 Task: Reply to the email with the subject 'Your trial has ended' and inquire about any available offers or promotions.
Action: Mouse moved to (414, 6)
Screenshot: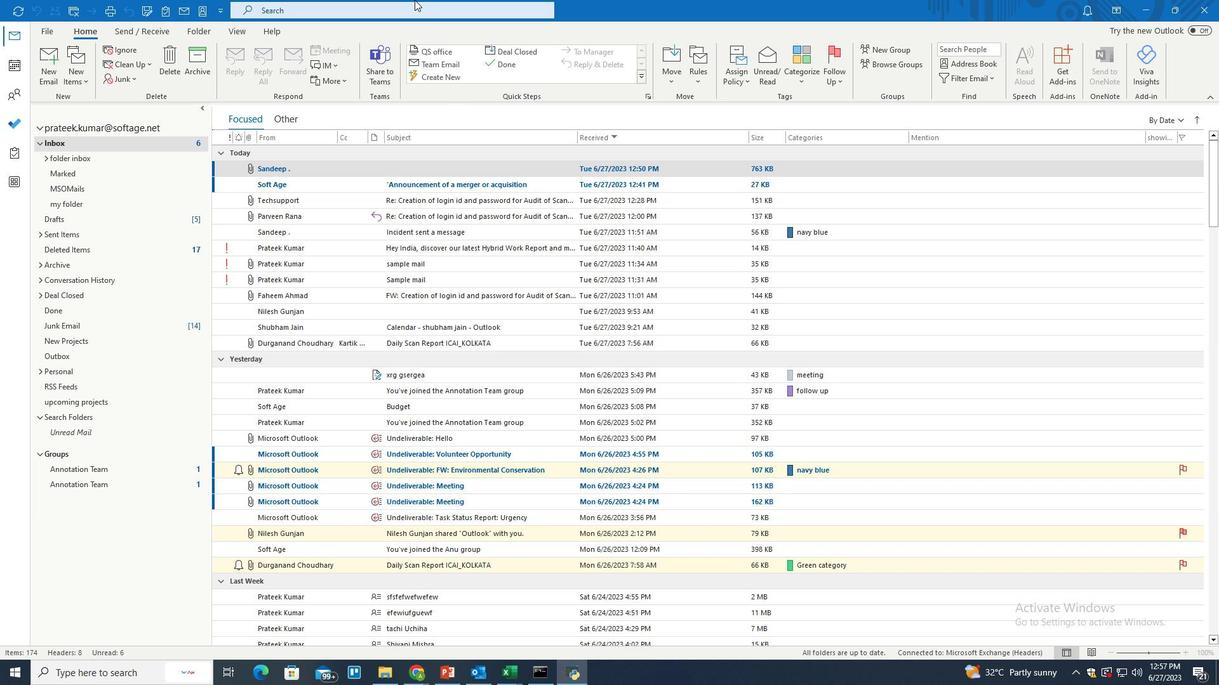 
Action: Mouse pressed left at (414, 6)
Screenshot: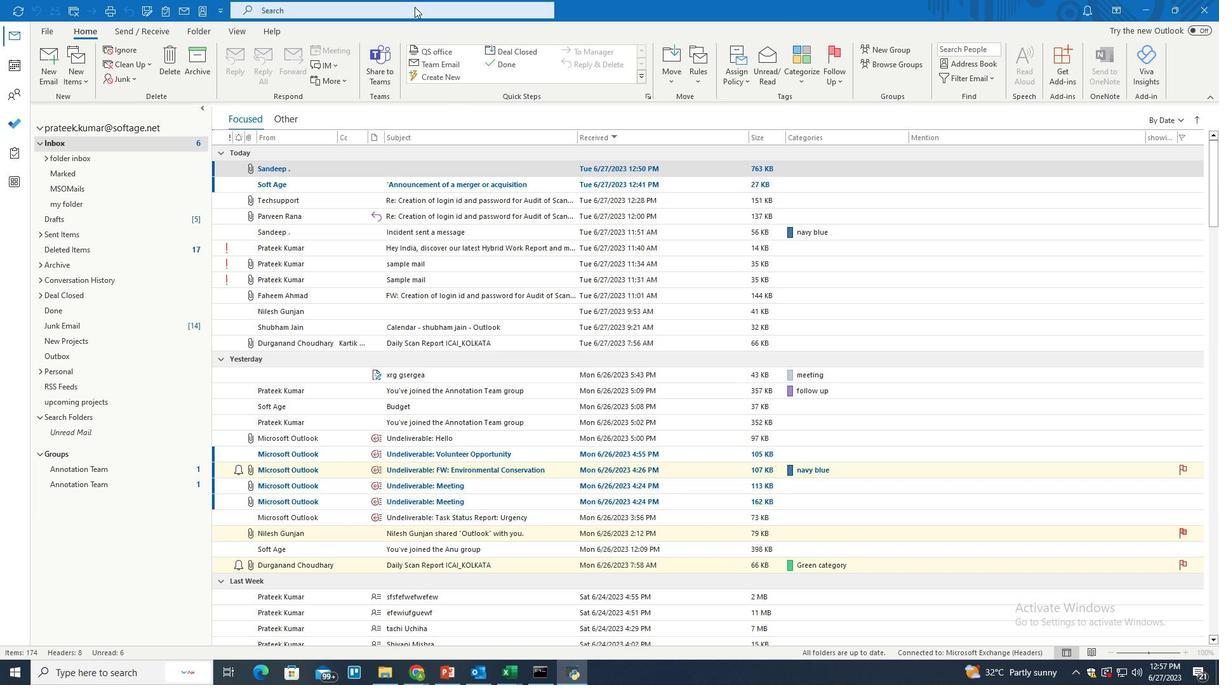 
Action: Mouse moved to (601, 8)
Screenshot: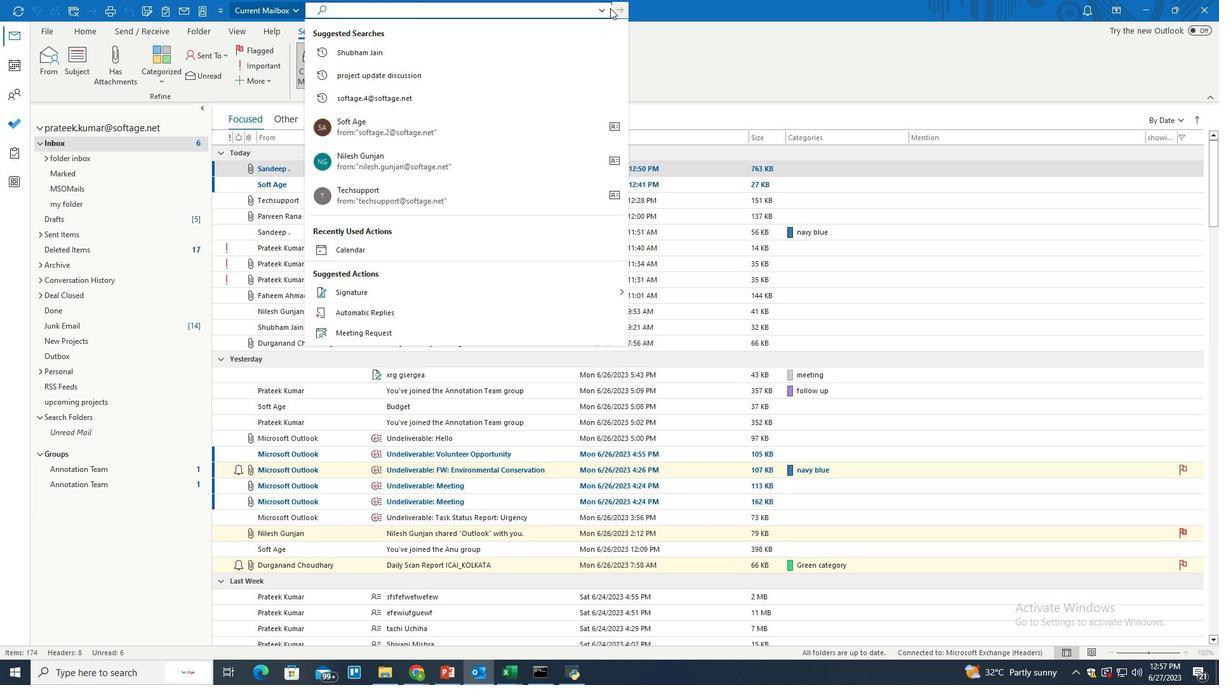 
Action: Mouse pressed left at (601, 8)
Screenshot: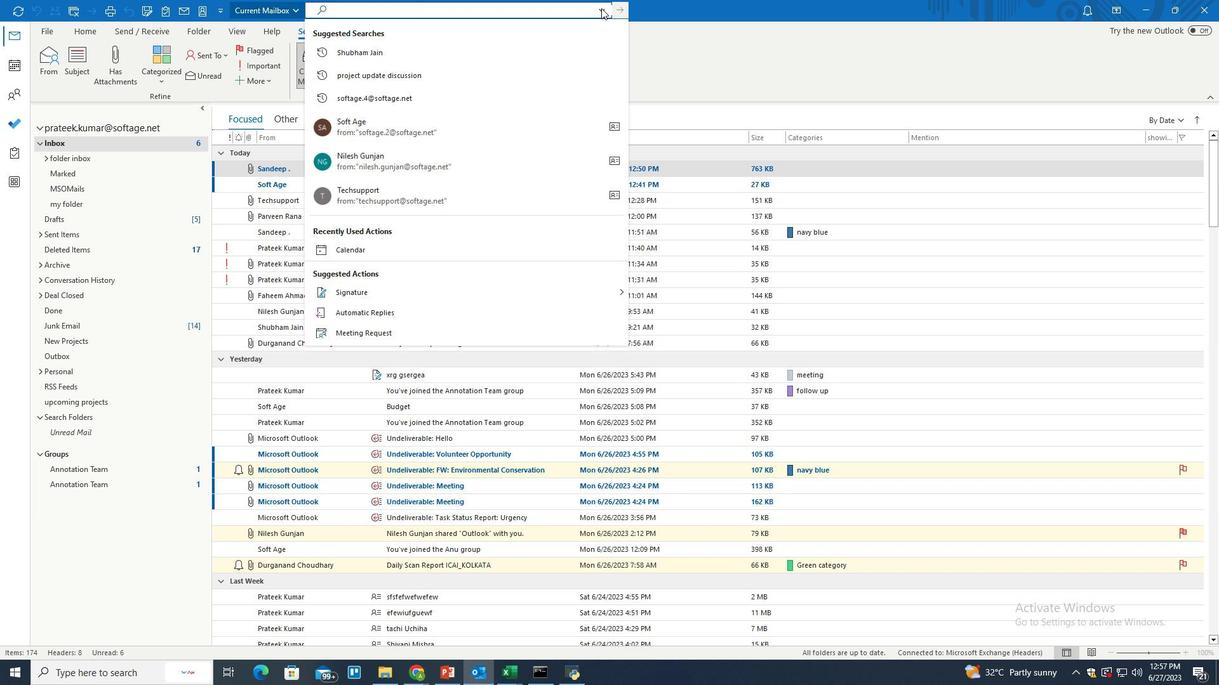 
Action: Mouse moved to (386, 327)
Screenshot: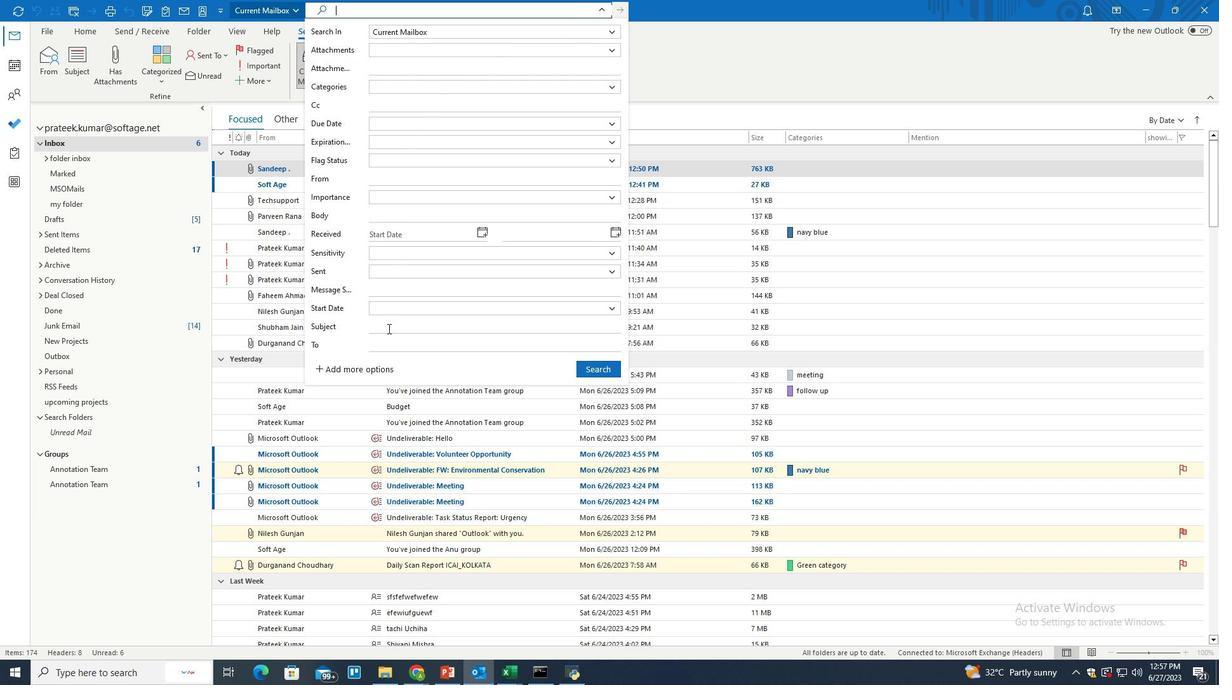 
Action: Mouse pressed left at (386, 327)
Screenshot: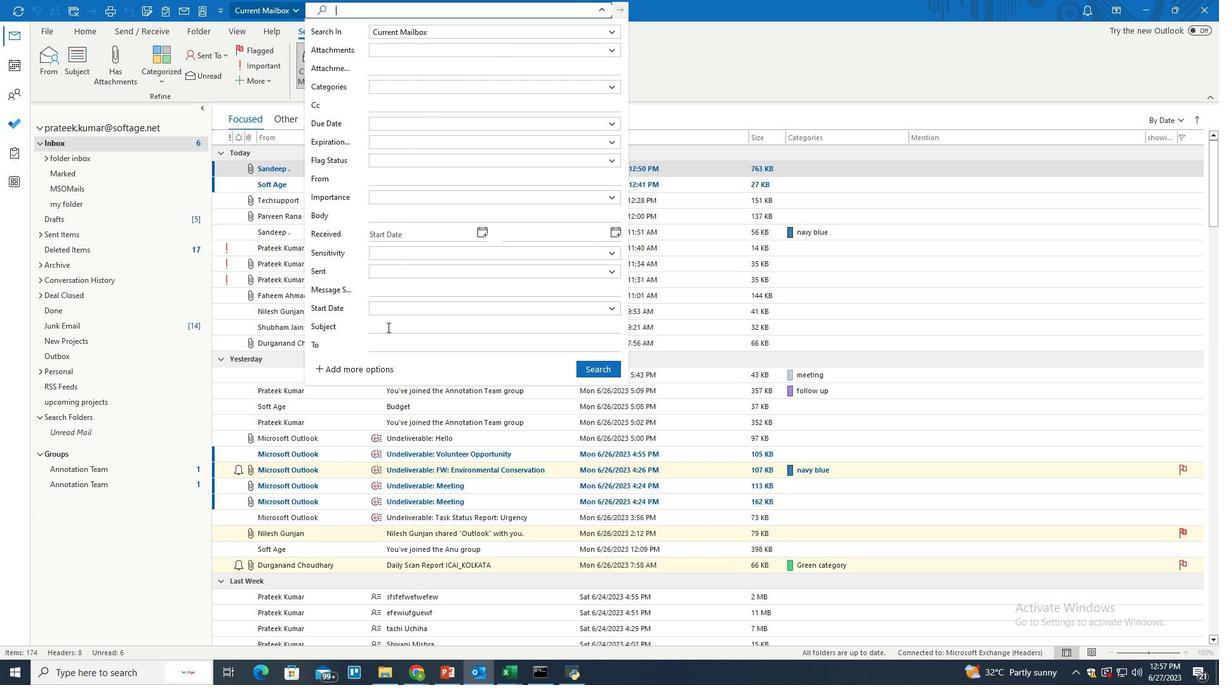 
Action: Key pressed <Key.shift>Your<Key.space>trial<Key.space>has<Key.space>ended
Screenshot: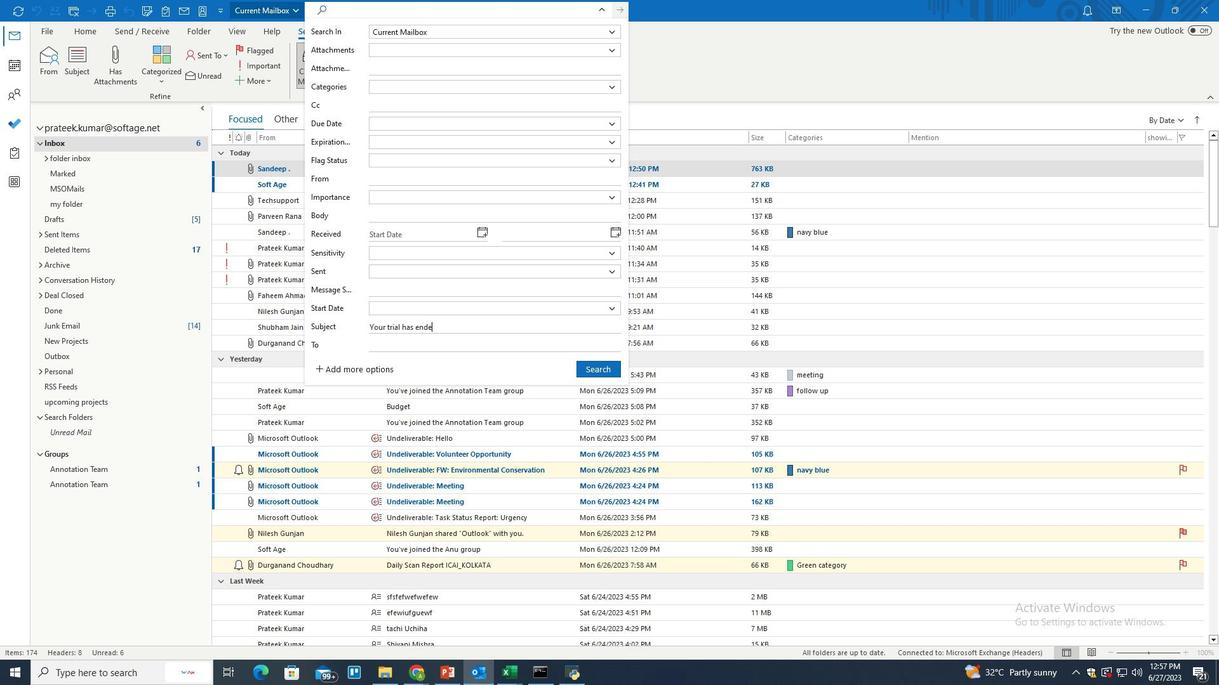 
Action: Mouse moved to (584, 367)
Screenshot: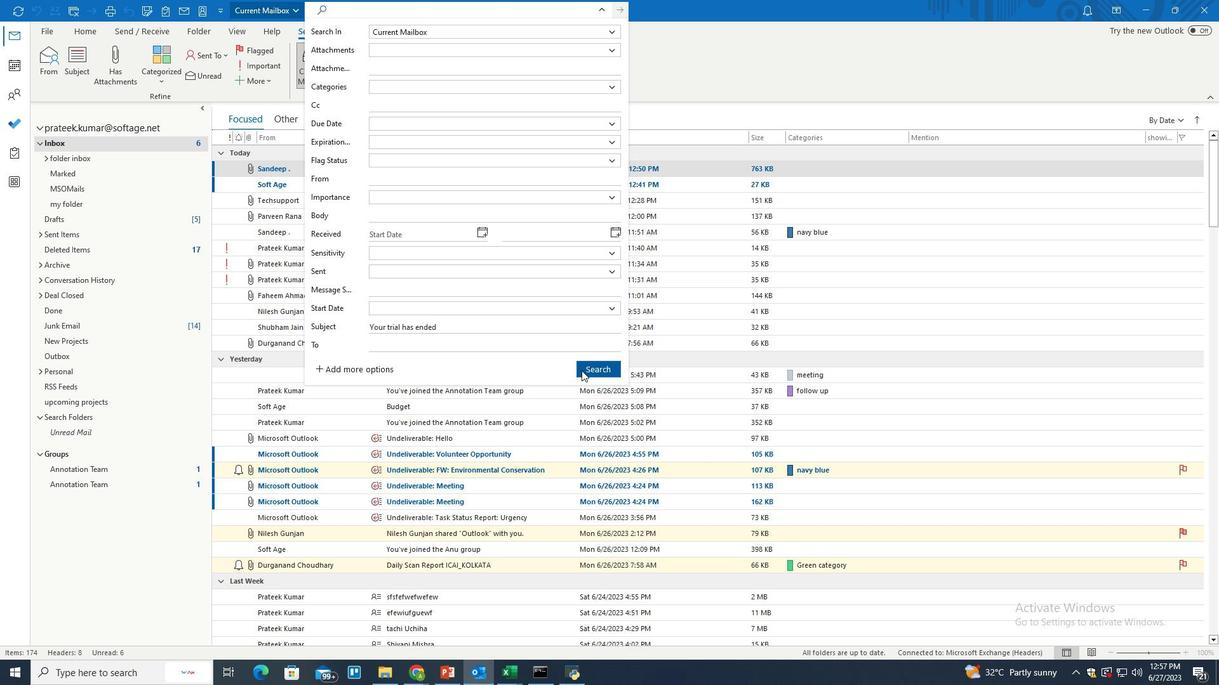 
Action: Mouse pressed left at (584, 367)
Screenshot: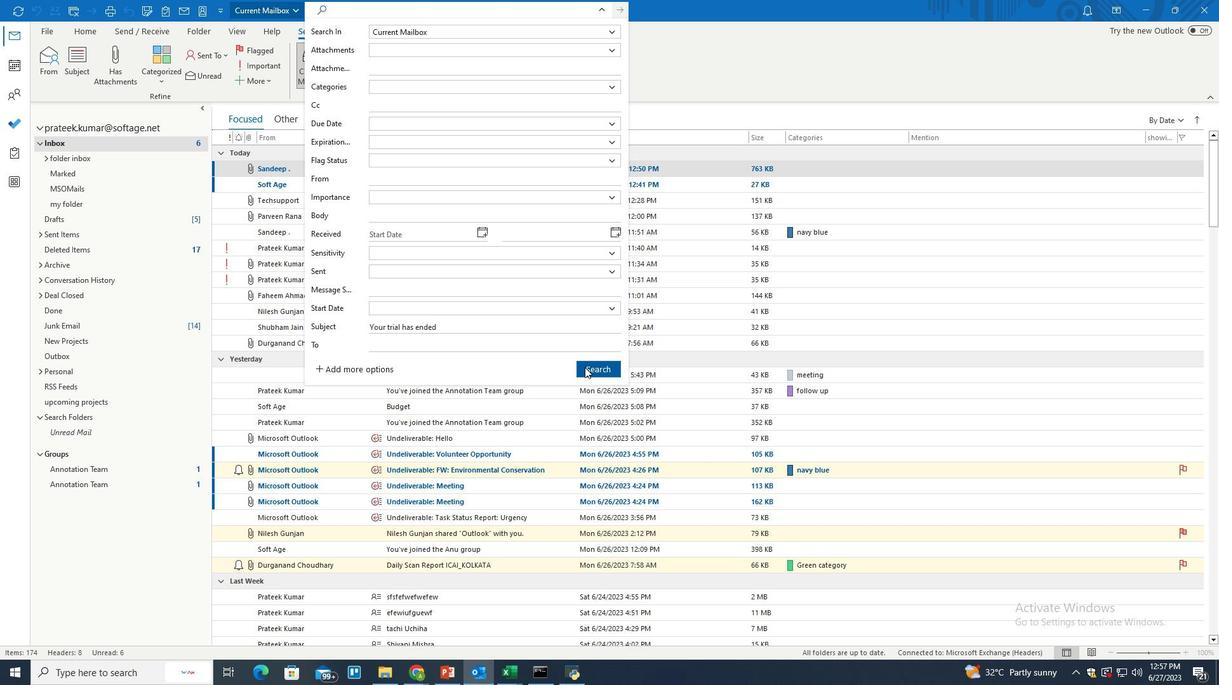 
Action: Mouse moved to (372, 173)
Screenshot: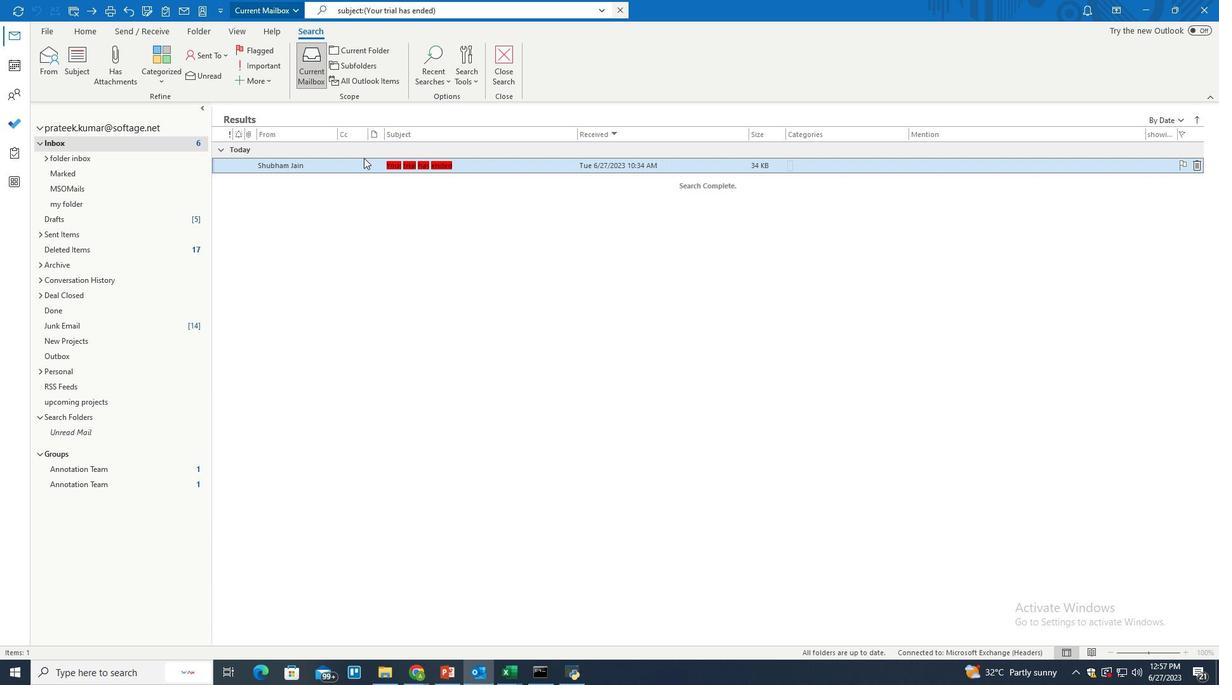 
Action: Mouse pressed left at (372, 173)
Screenshot: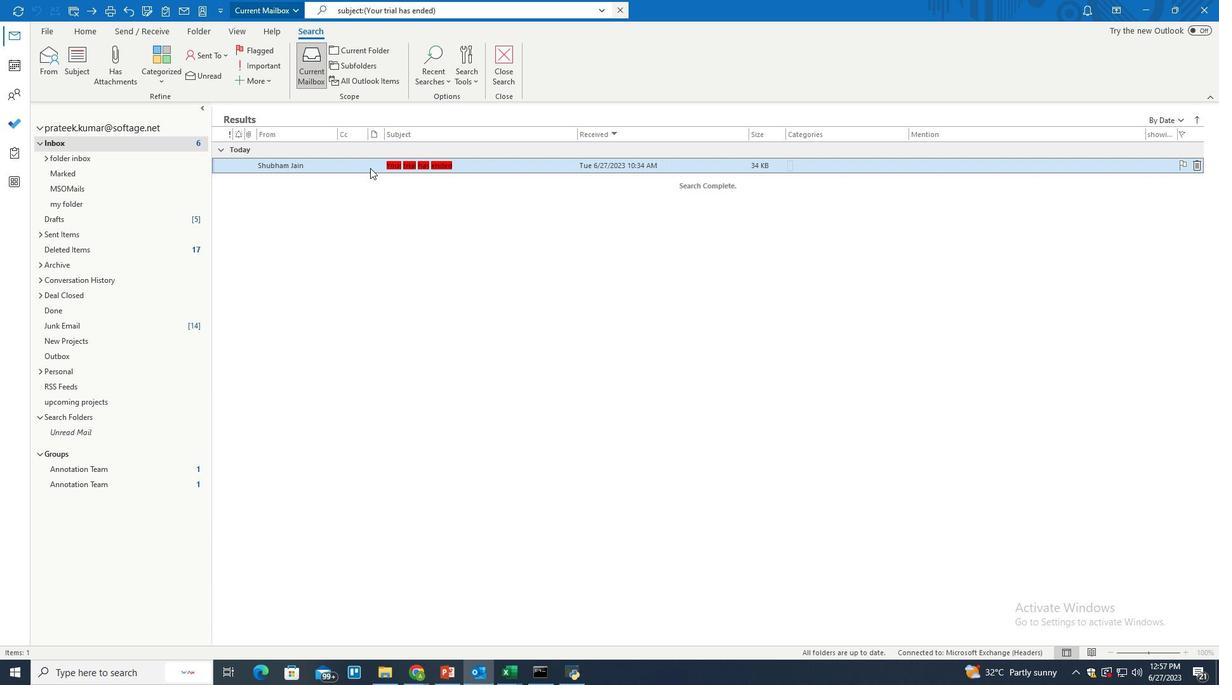 
Action: Mouse moved to (372, 168)
Screenshot: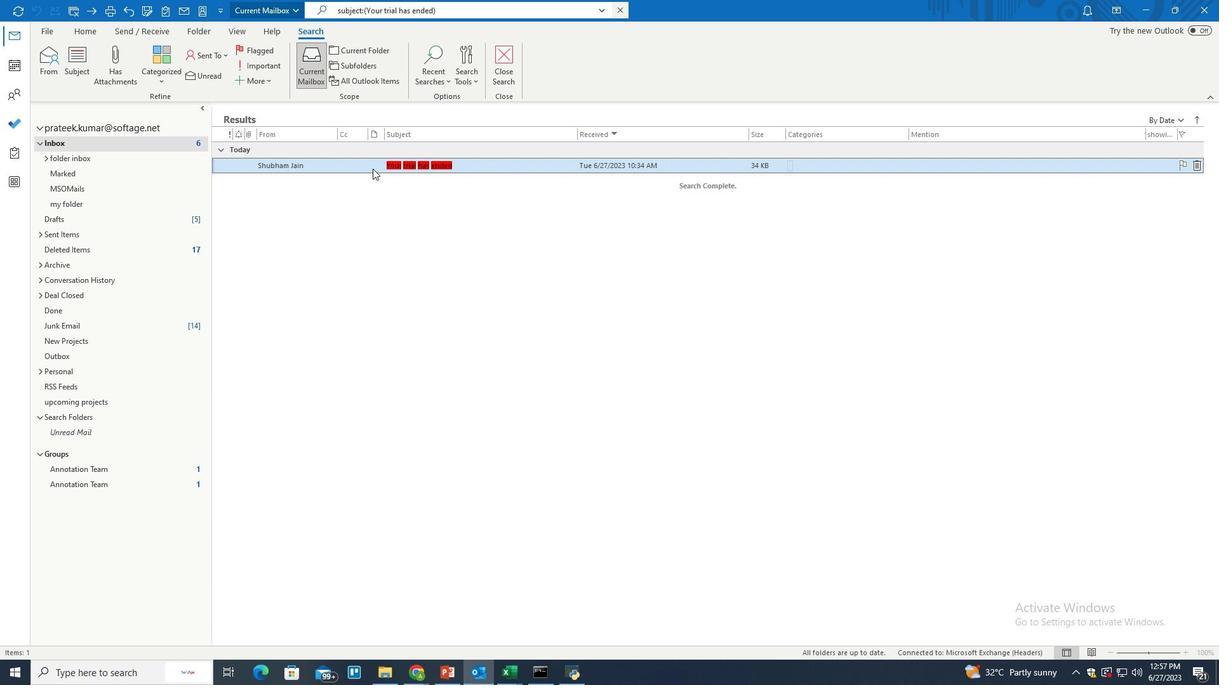 
Action: Mouse pressed left at (372, 168)
Screenshot: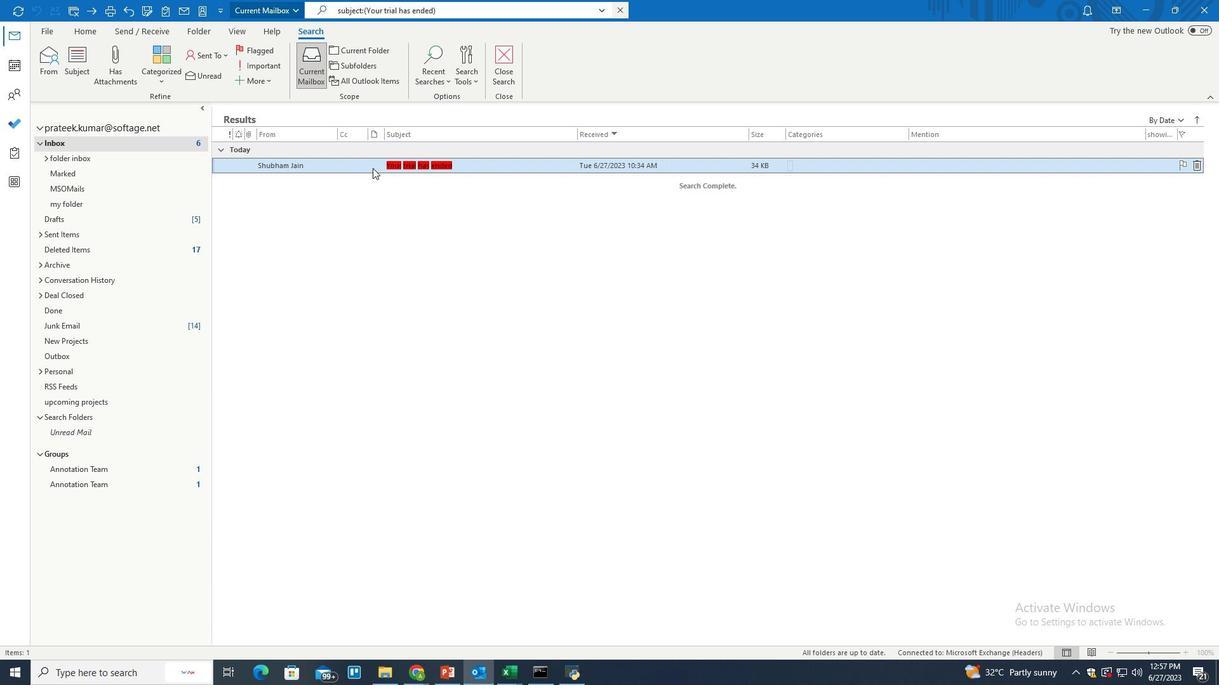 
Action: Mouse moved to (87, 28)
Screenshot: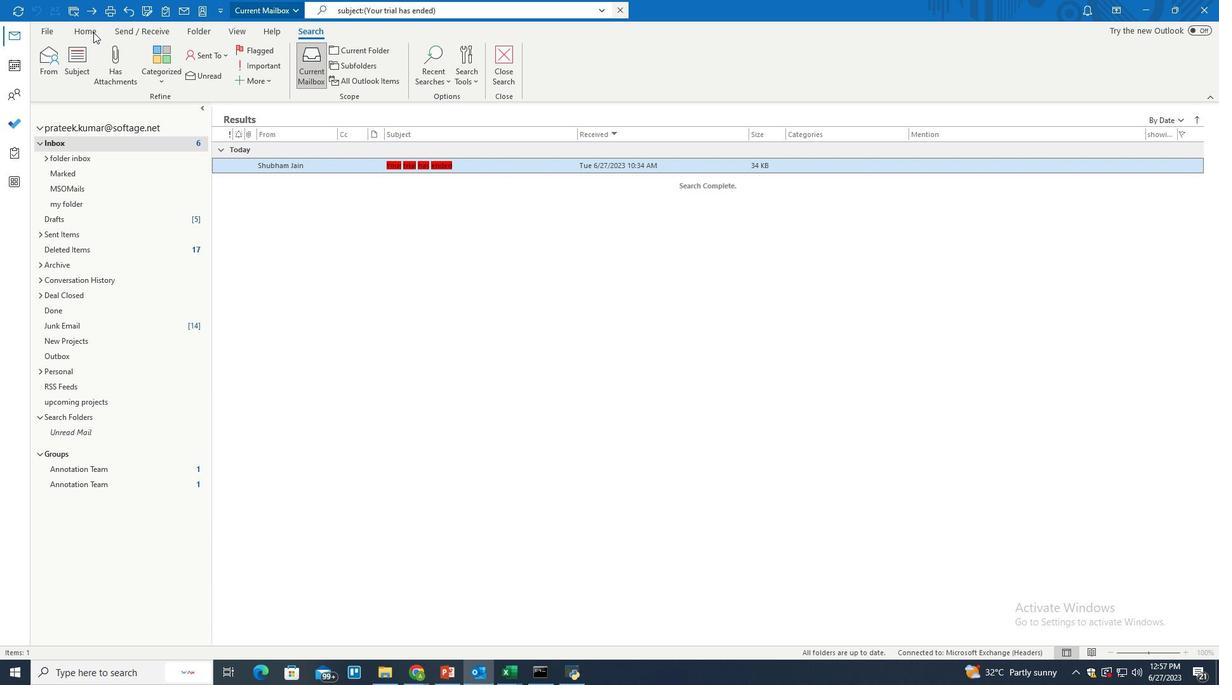 
Action: Mouse pressed left at (87, 28)
Screenshot: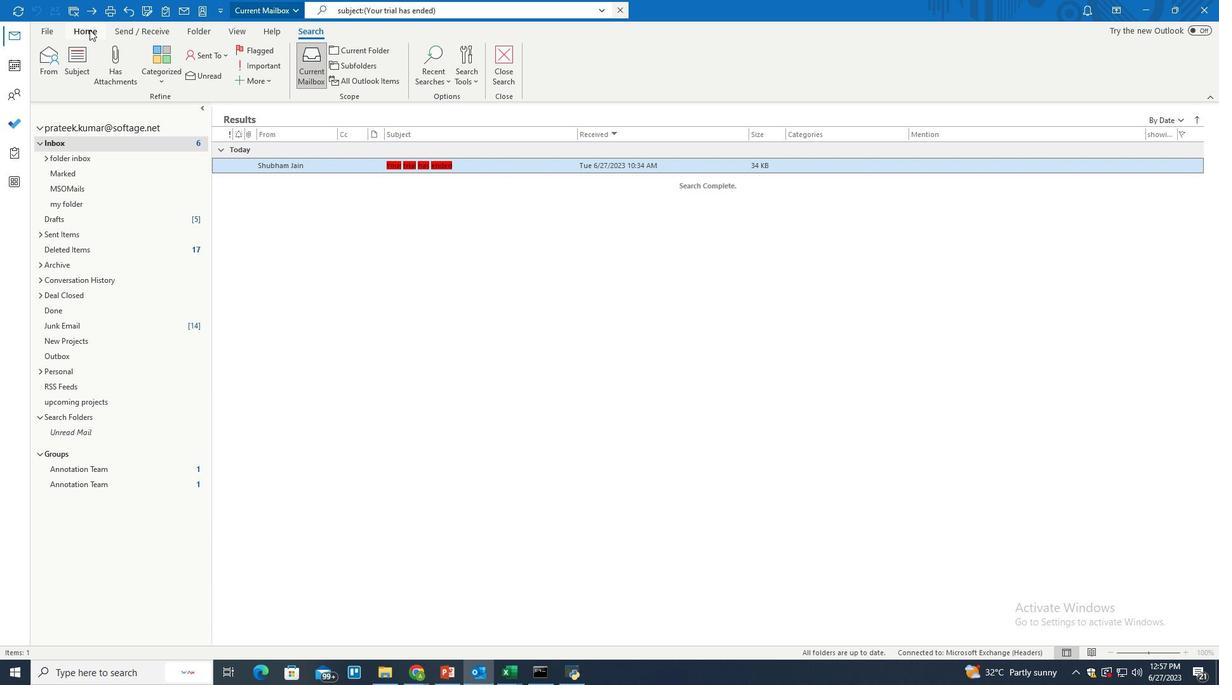 
Action: Mouse moved to (238, 62)
Screenshot: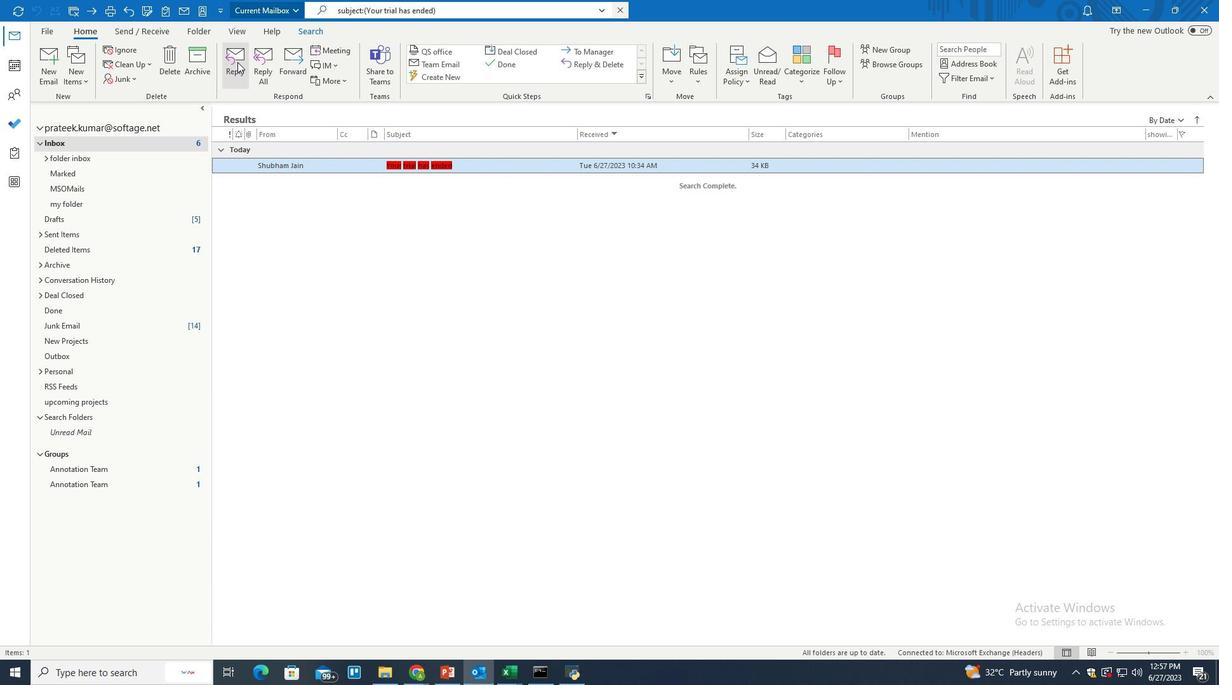
Action: Mouse pressed left at (238, 62)
Screenshot: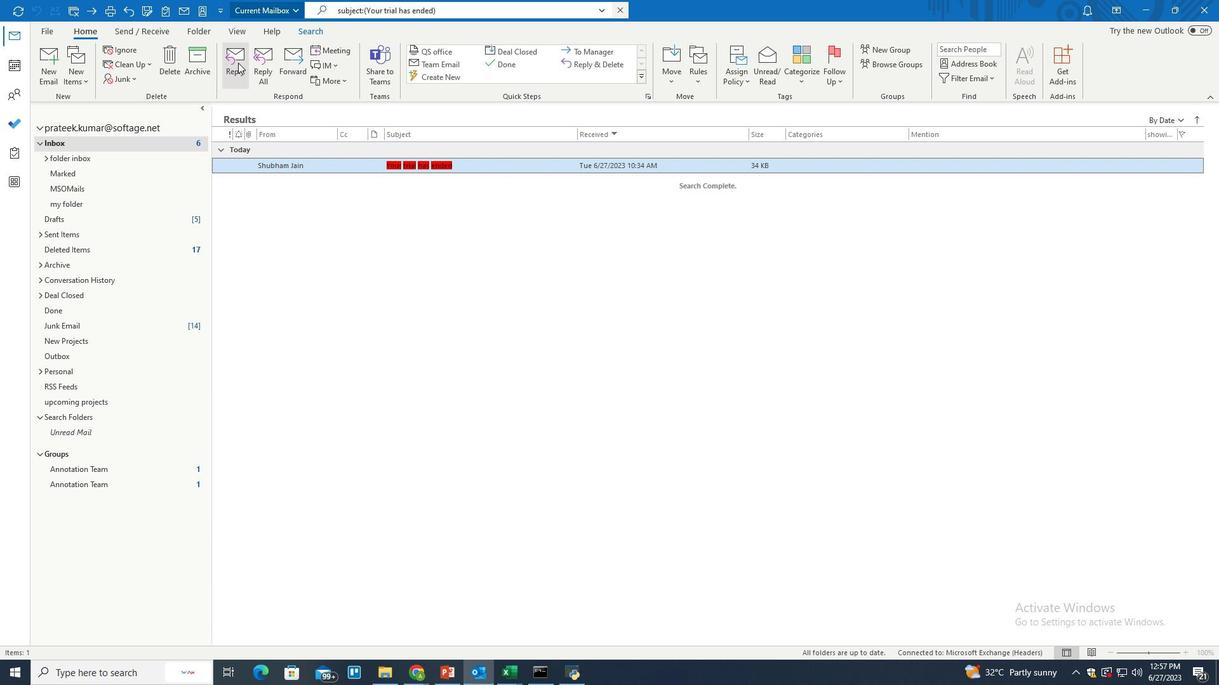 
Action: Mouse moved to (158, 312)
Screenshot: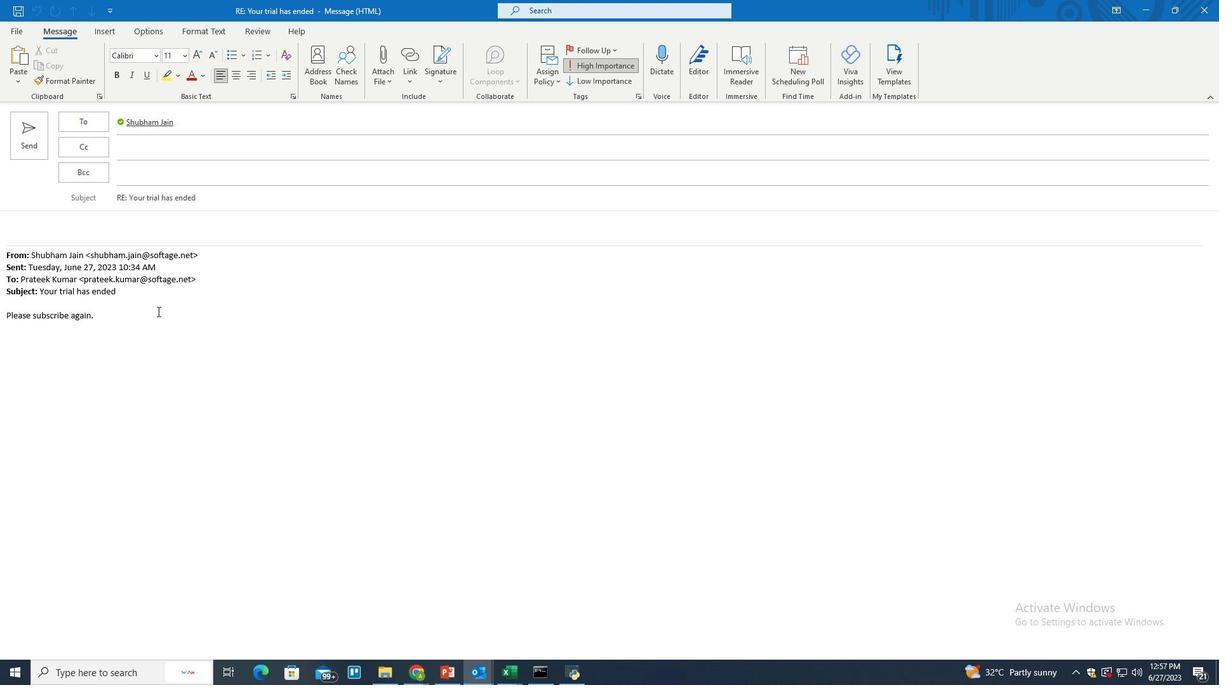 
Action: Mouse pressed left at (158, 312)
Screenshot: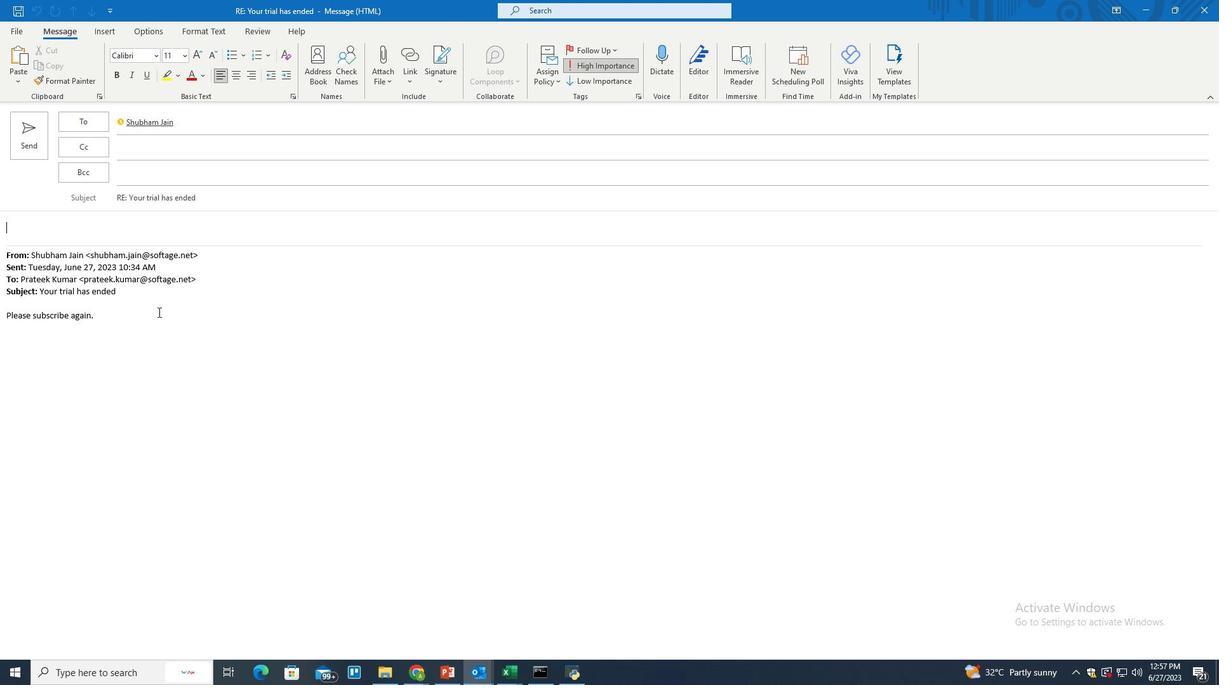 
Action: Mouse moved to (163, 314)
Screenshot: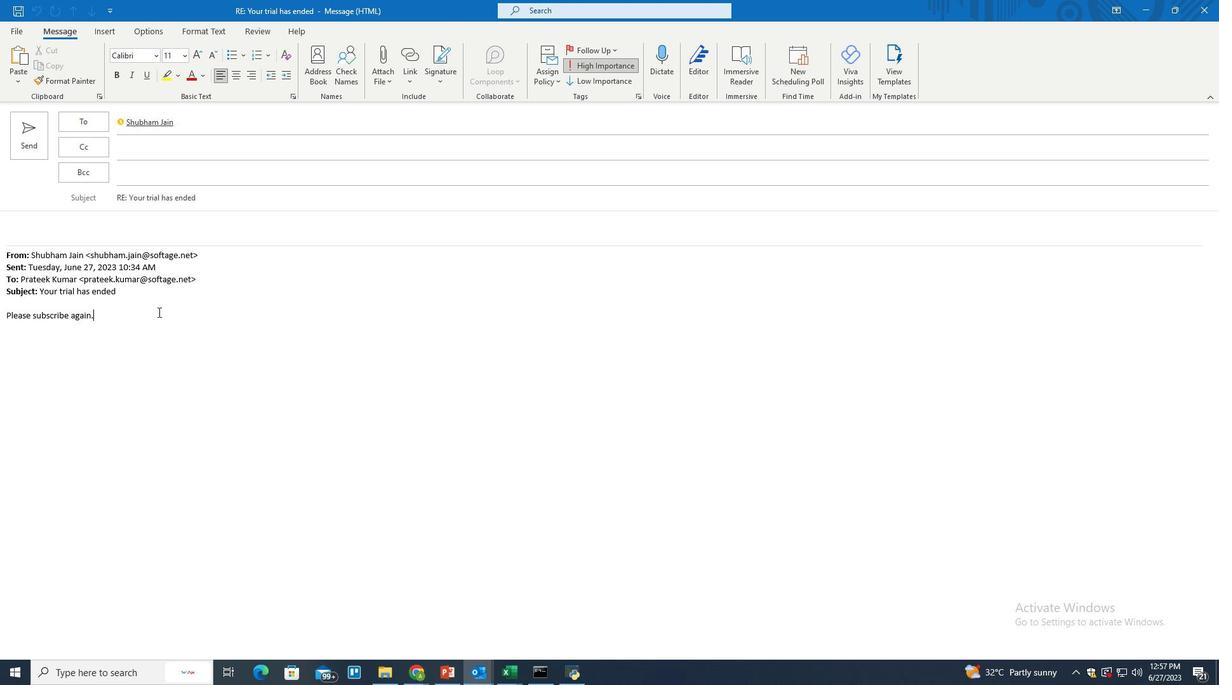 
Action: Key pressed <Key.shift_r><Key.enter><Key.shift>Thank<Key.space>you<Key.space>for<Key.space>notifying<Key.space>me<Key.space>about<Key.space>the<Key.space>end<Key.space>of<Key.space>my<Key.space>trial<Key.space>period.<Key.space><Key.shift>I<Key.space>appreciate<Key.space>the<Key.space>opportunity<Key.space>to<Key.space>have<Key.space>tested<Key.space>your<Key.space>service.<Key.space><Key.shift>If<Key.space>there<Key.space>are<Key.space>any<Key.space>s<Key.backspace>additional<Key.space>offers<Key.space>or<Key.space>promotions<Key.space>availabe<Key.backspace>e<Key.backspace>le<Key.space>for<Key.space>von<Key.backspace><Key.backspace>c<Key.backspace><Key.backspace>continued<Key.space>a<Key.backspace>usage,<Key.space>please<Key.space>let<Key.space>me<Key.space>know.<Key.space><Key.shift>Thank<Key.space>you<Key.space>again.
Screenshot: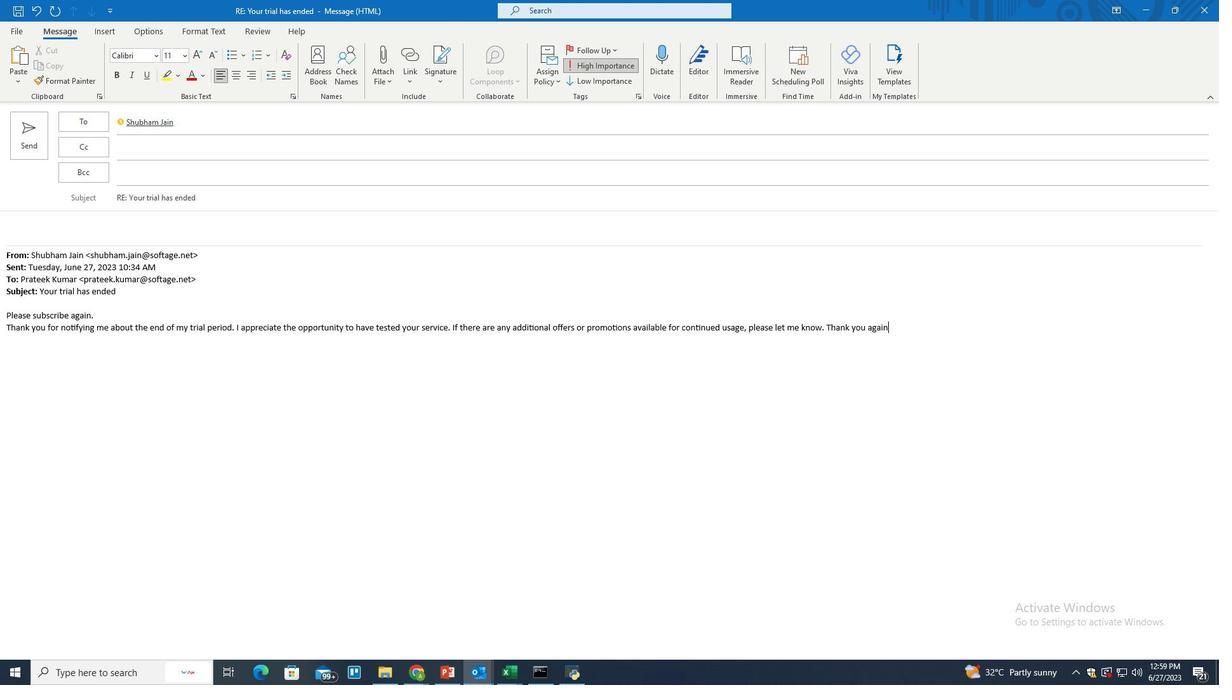 
Action: Mouse moved to (957, 328)
Screenshot: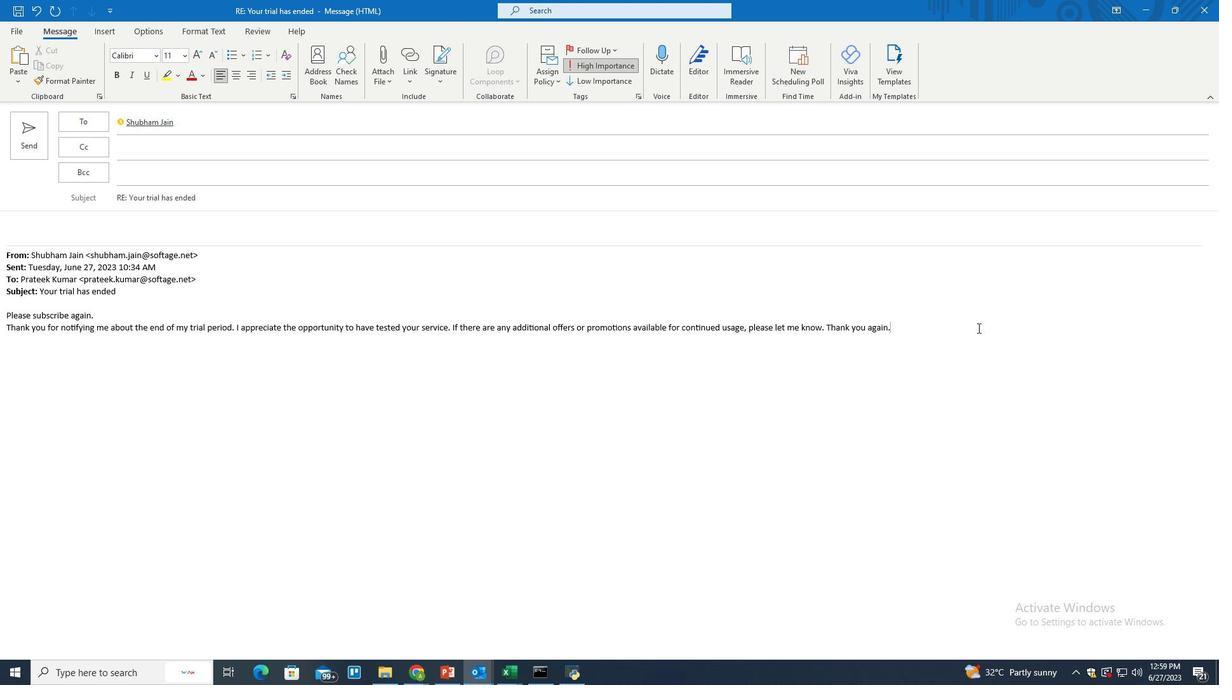 
Action: Mouse pressed left at (957, 328)
Screenshot: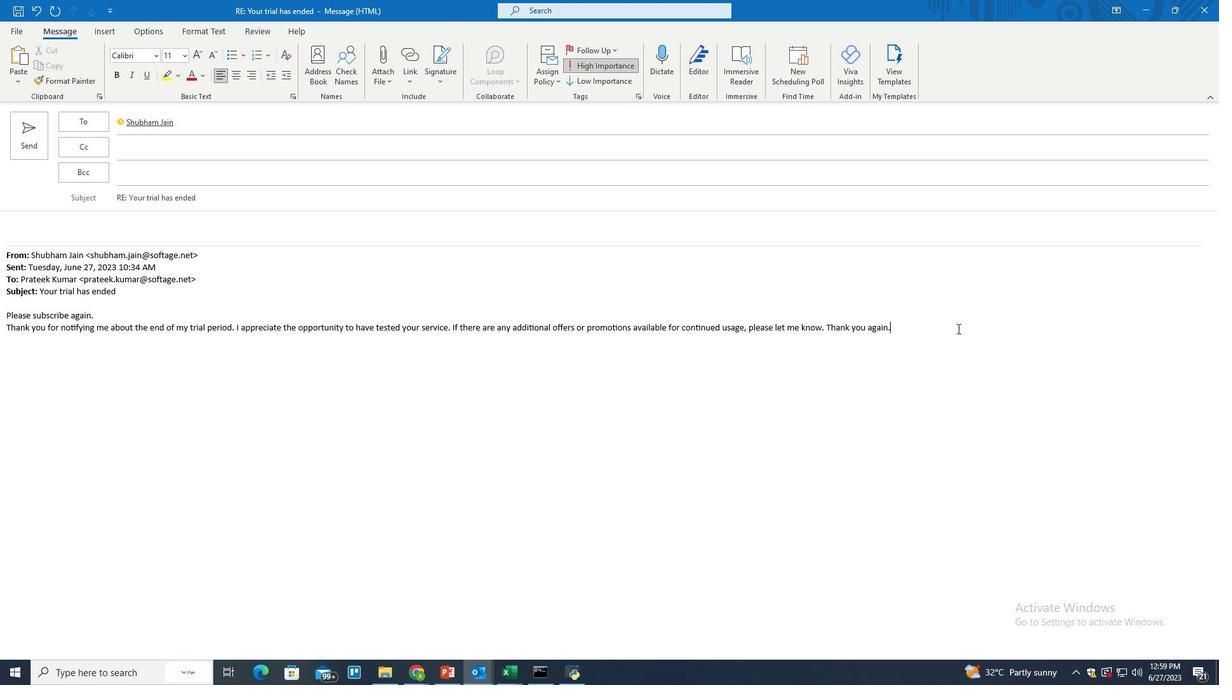 
Action: Mouse moved to (33, 131)
Screenshot: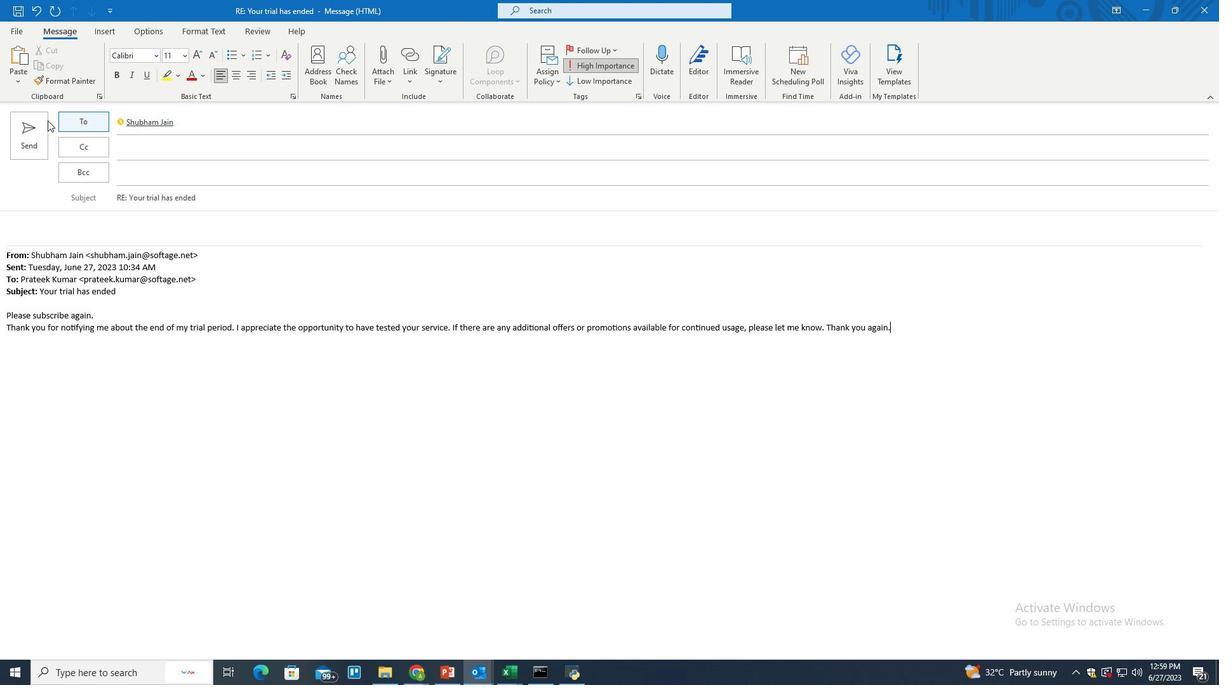 
Action: Mouse pressed left at (33, 131)
Screenshot: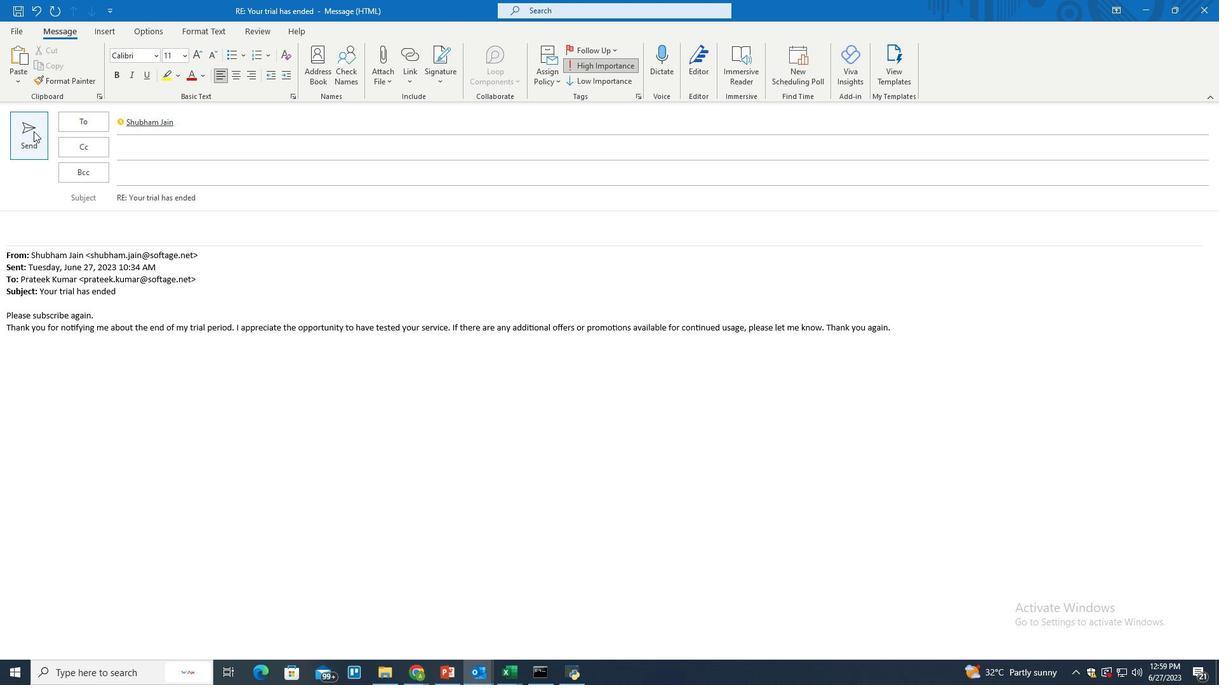
Action: Mouse moved to (674, 333)
Screenshot: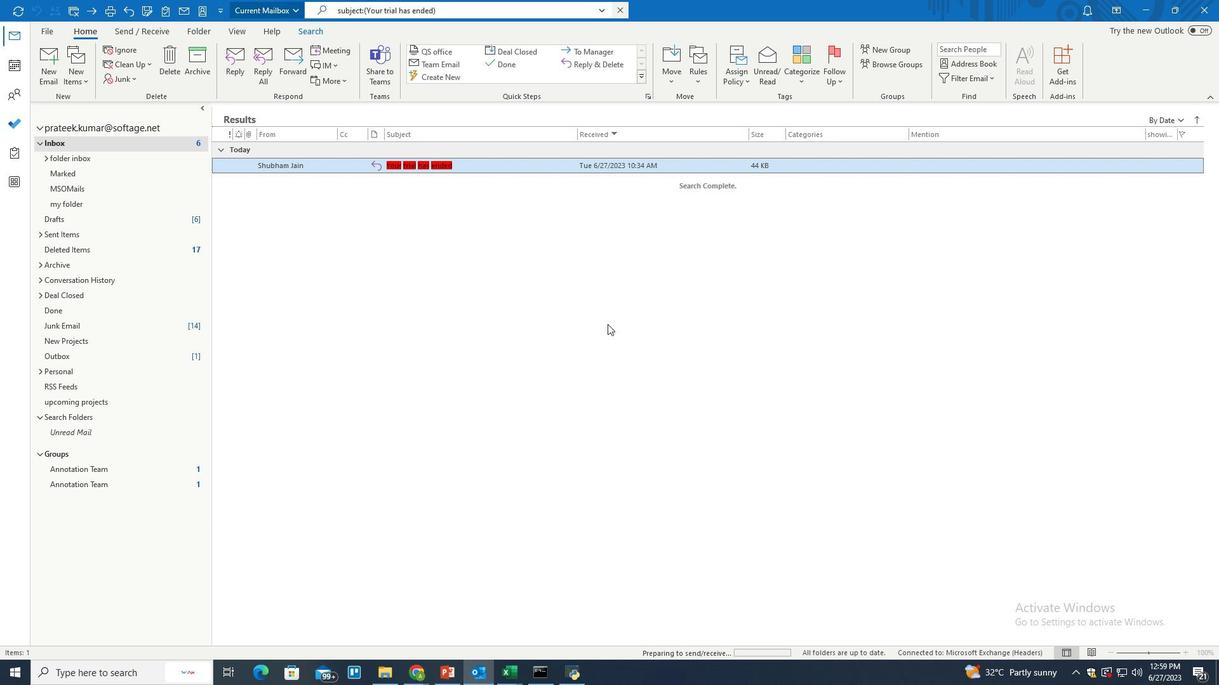 
